 Task: Check current mortgage rates for homes with a loan balance of $350,000.
Action: Mouse moved to (824, 154)
Screenshot: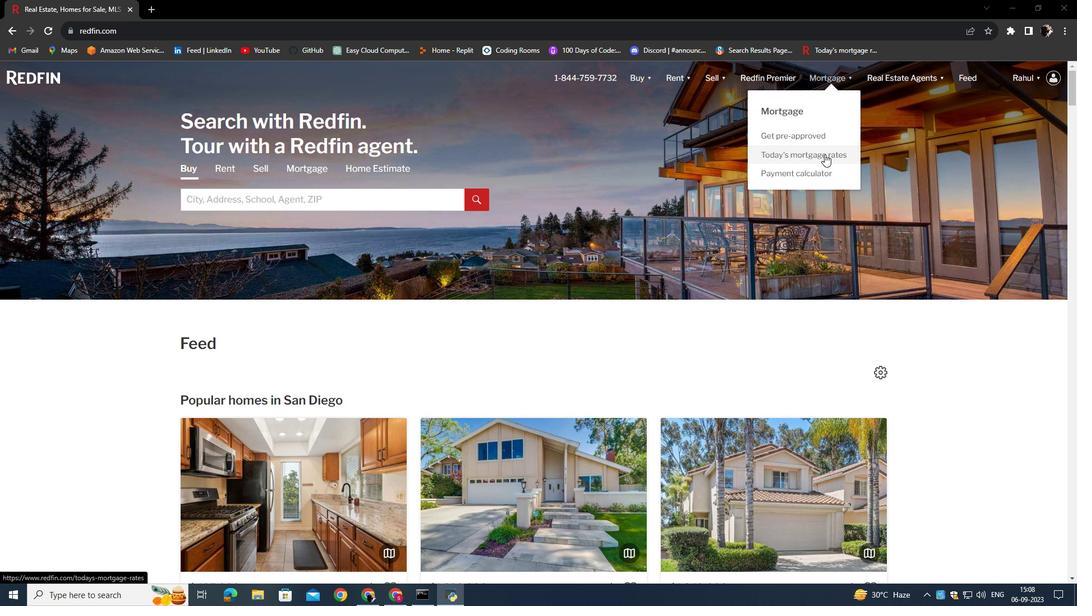 
Action: Mouse pressed left at (824, 154)
Screenshot: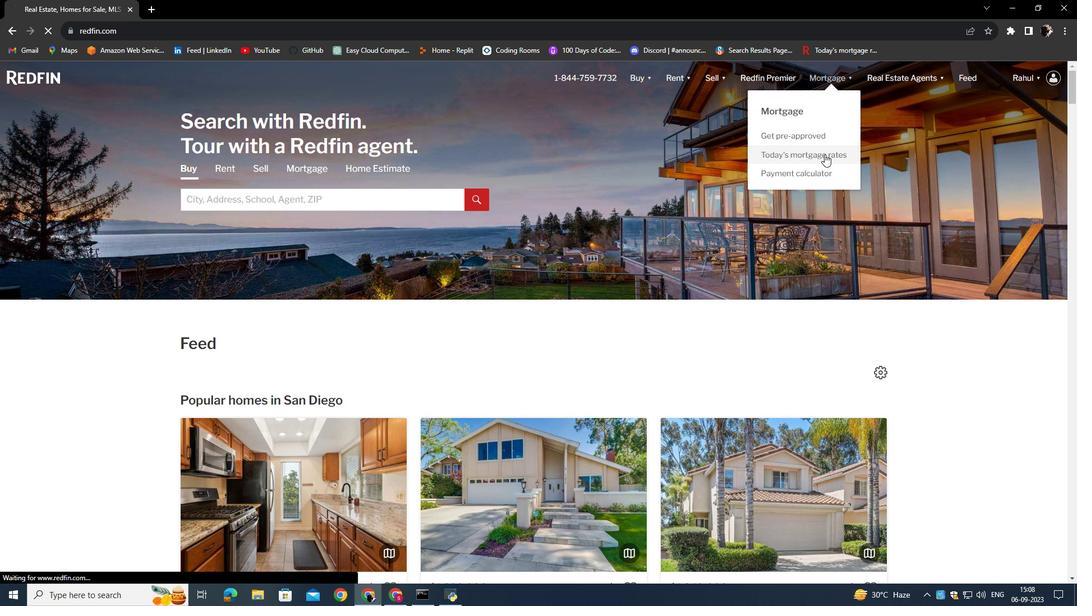 
Action: Mouse moved to (401, 303)
Screenshot: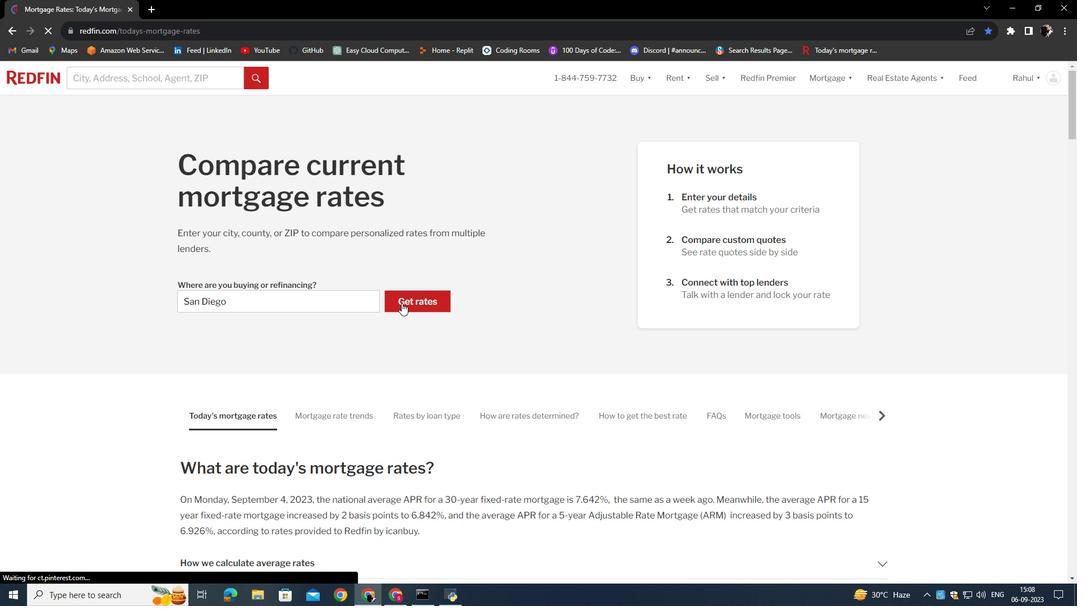 
Action: Mouse pressed left at (401, 303)
Screenshot: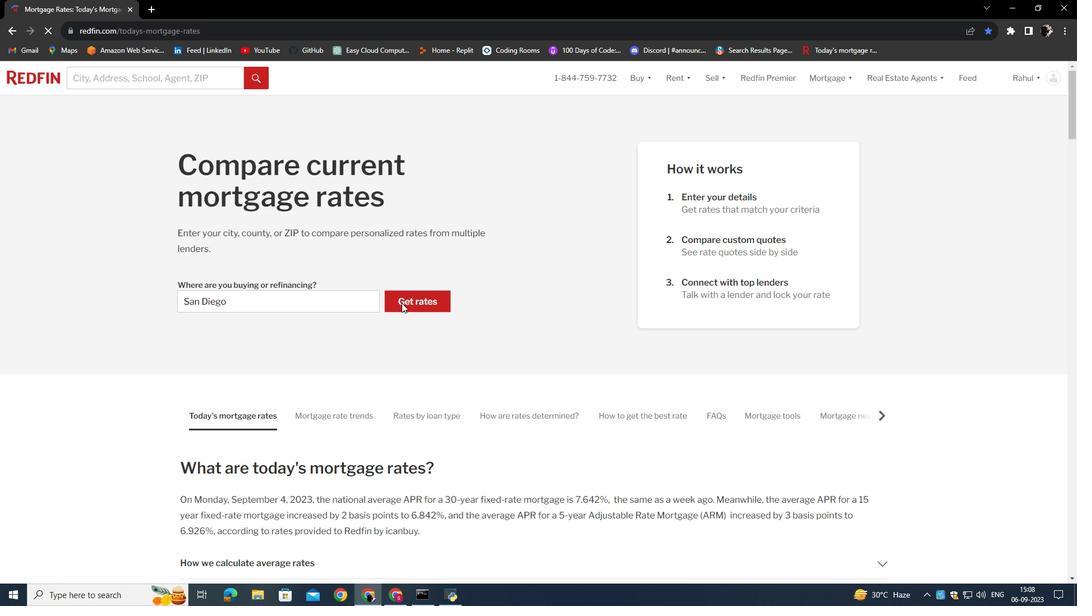 
Action: Mouse moved to (279, 216)
Screenshot: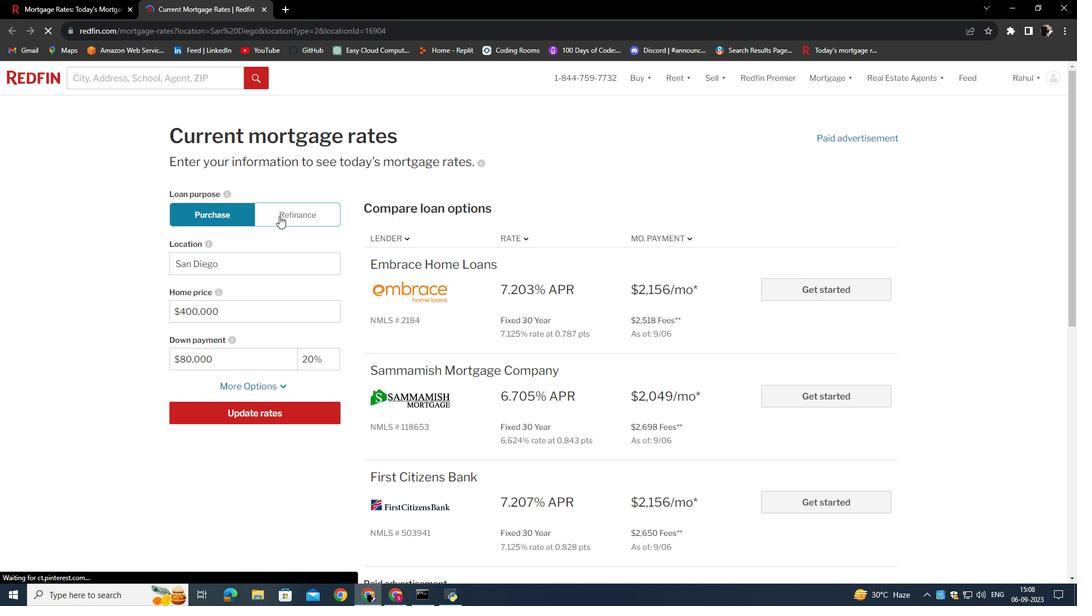 
Action: Mouse pressed left at (279, 216)
Screenshot: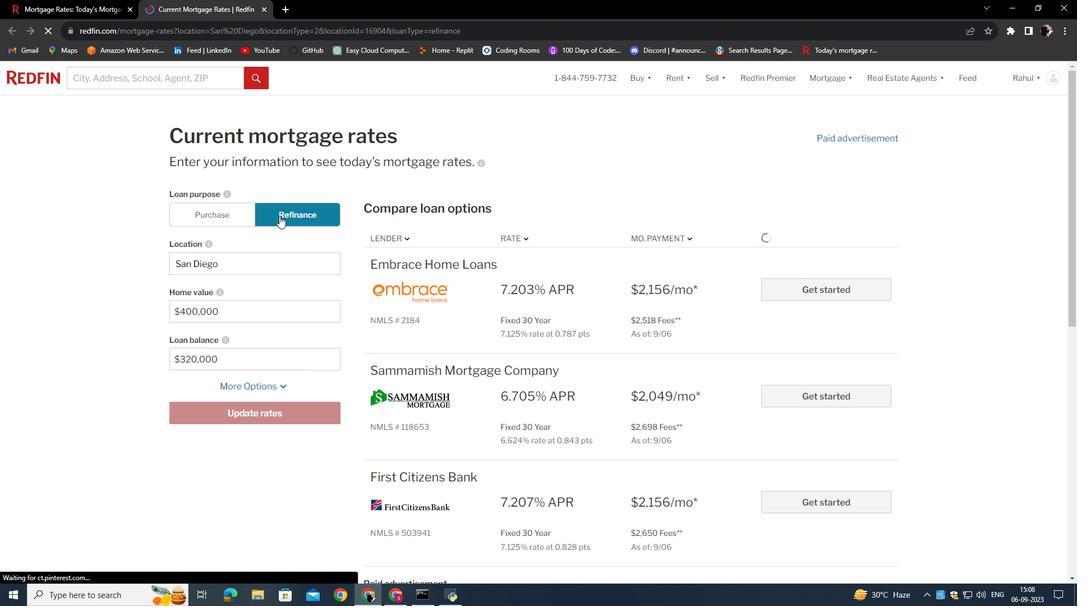 
Action: Mouse moved to (238, 349)
Screenshot: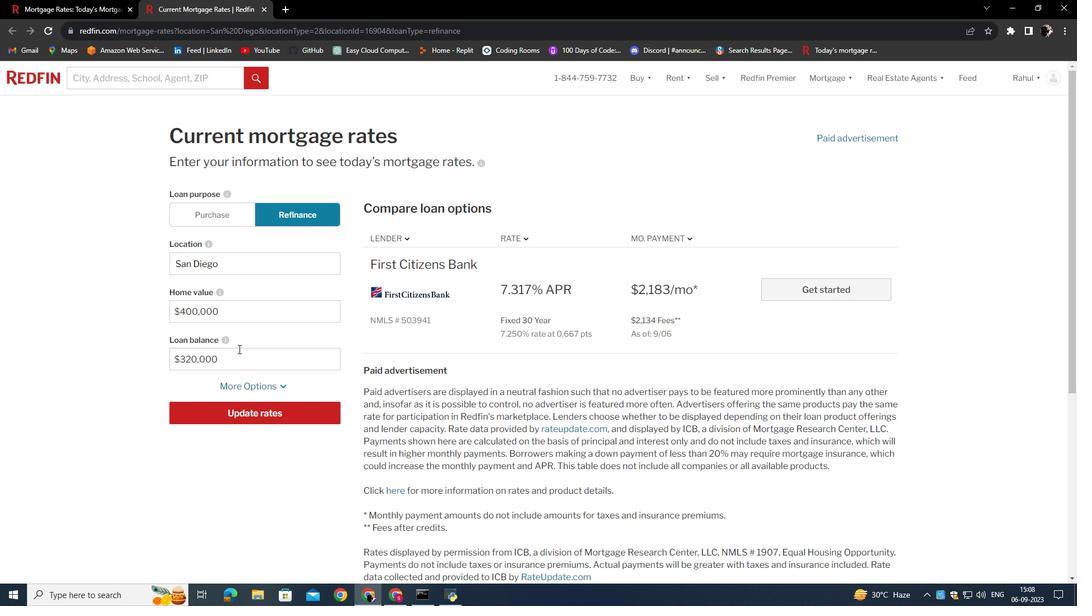 
Action: Mouse pressed left at (238, 349)
Screenshot: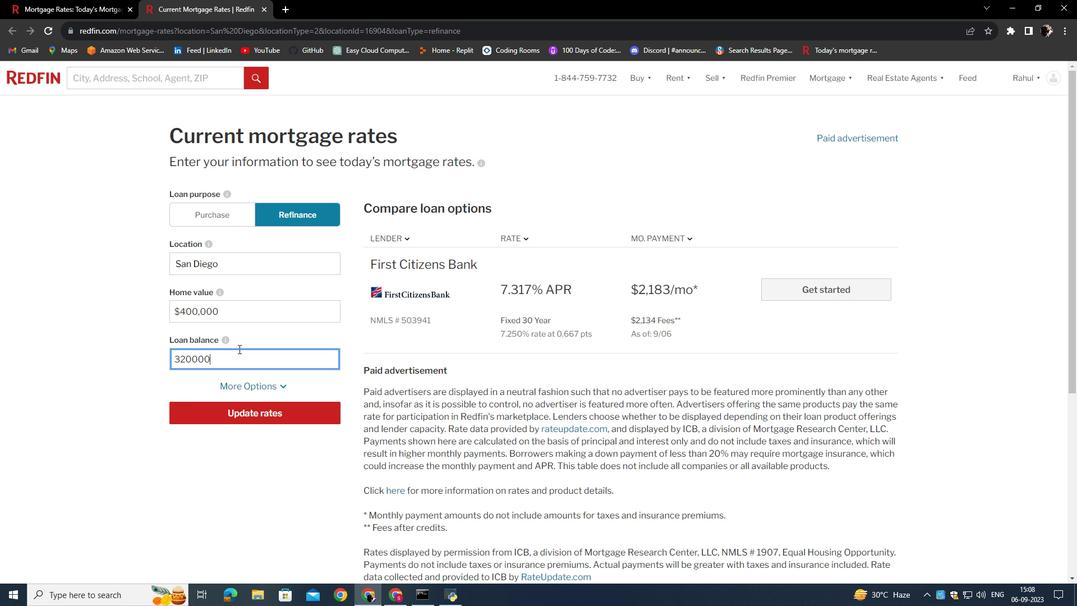 
Action: Key pressed <Key.backspace><Key.backspace><Key.backspace><Key.backspace><Key.backspace>50<Key.backspace><Key.backspace><Key.backspace>350000
Screenshot: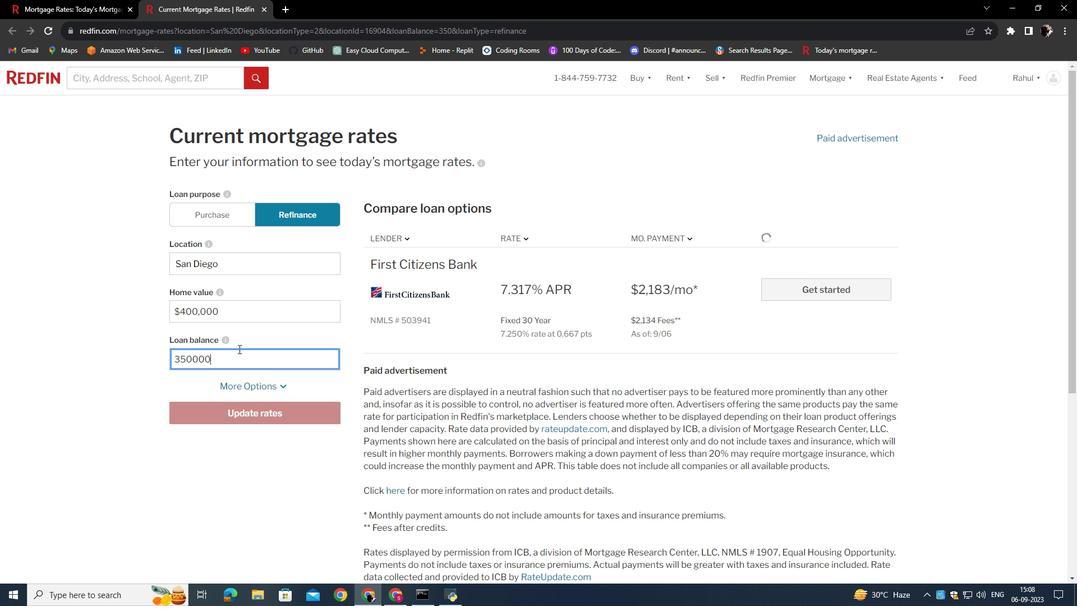 
Action: Mouse moved to (147, 374)
Screenshot: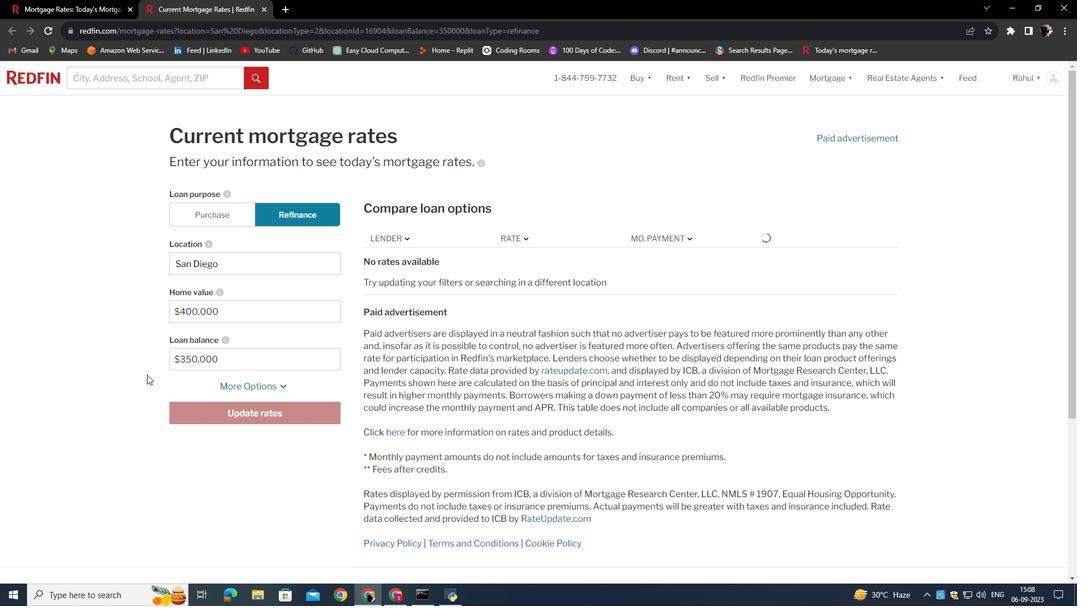 
Action: Mouse pressed left at (147, 374)
Screenshot: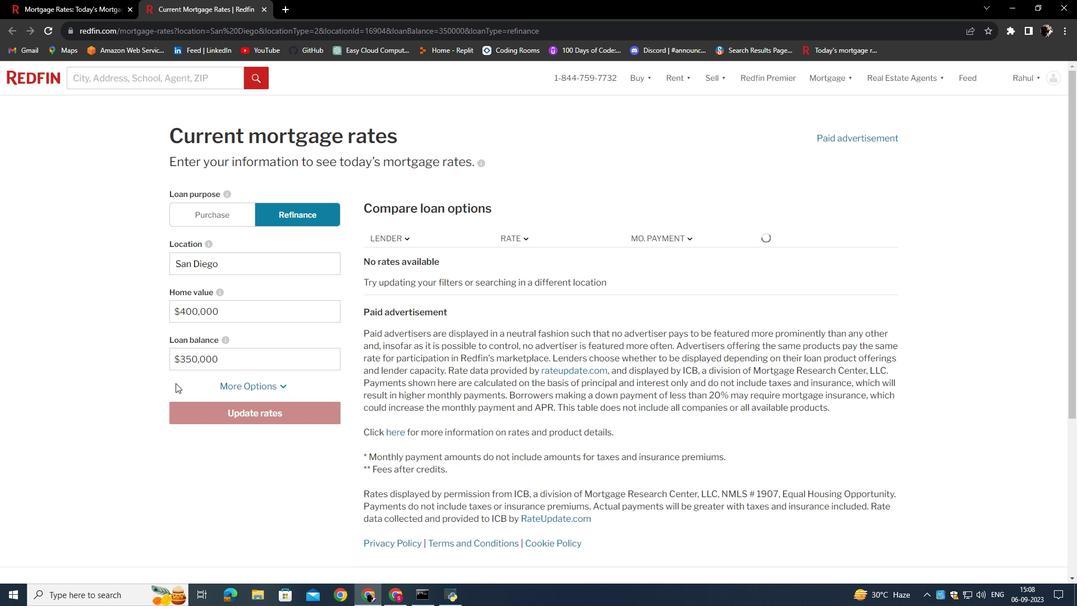 
Action: Mouse moved to (246, 415)
Screenshot: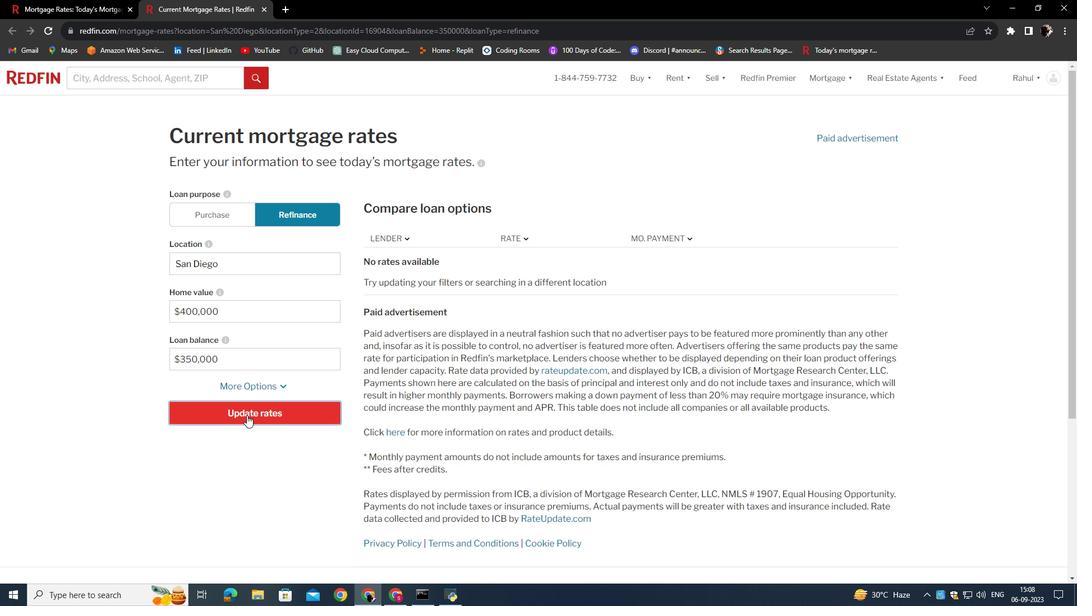 
Action: Mouse pressed left at (246, 415)
Screenshot: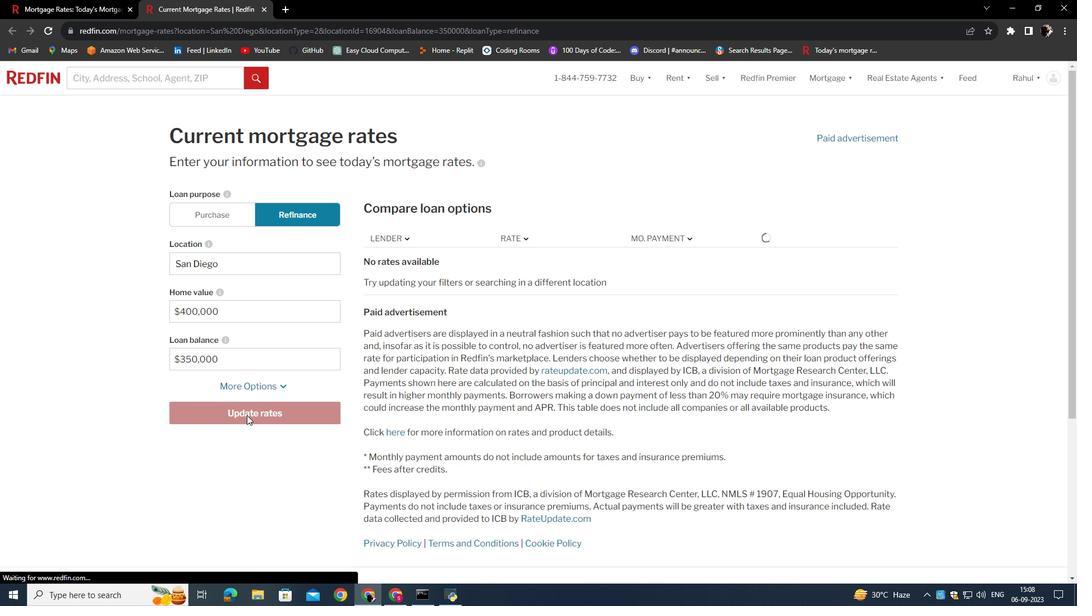 
Action: Mouse moved to (597, 308)
Screenshot: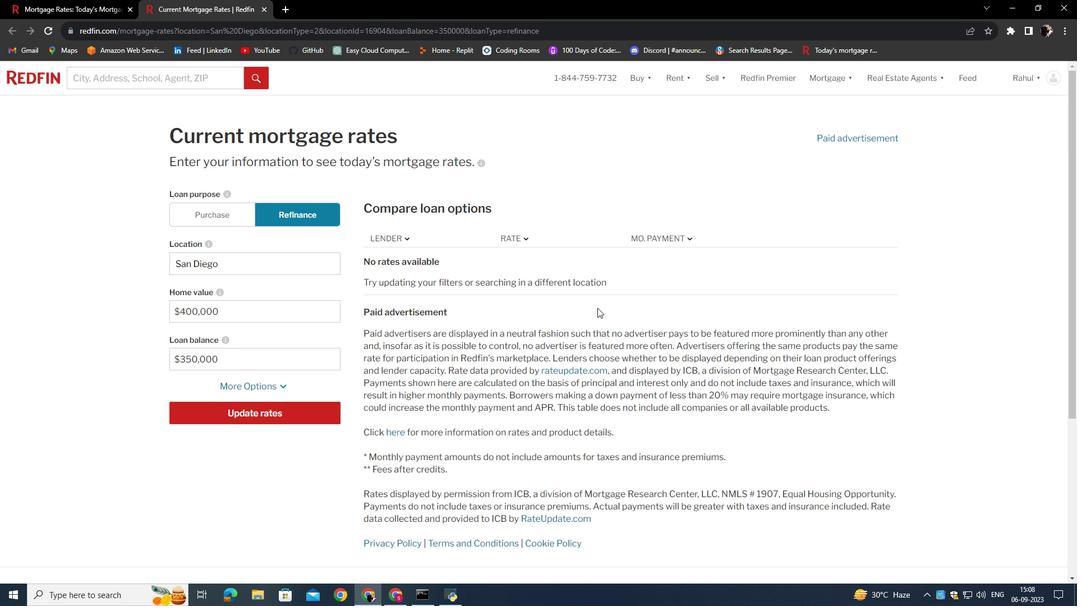 
Action: Mouse scrolled (597, 308) with delta (0, 0)
Screenshot: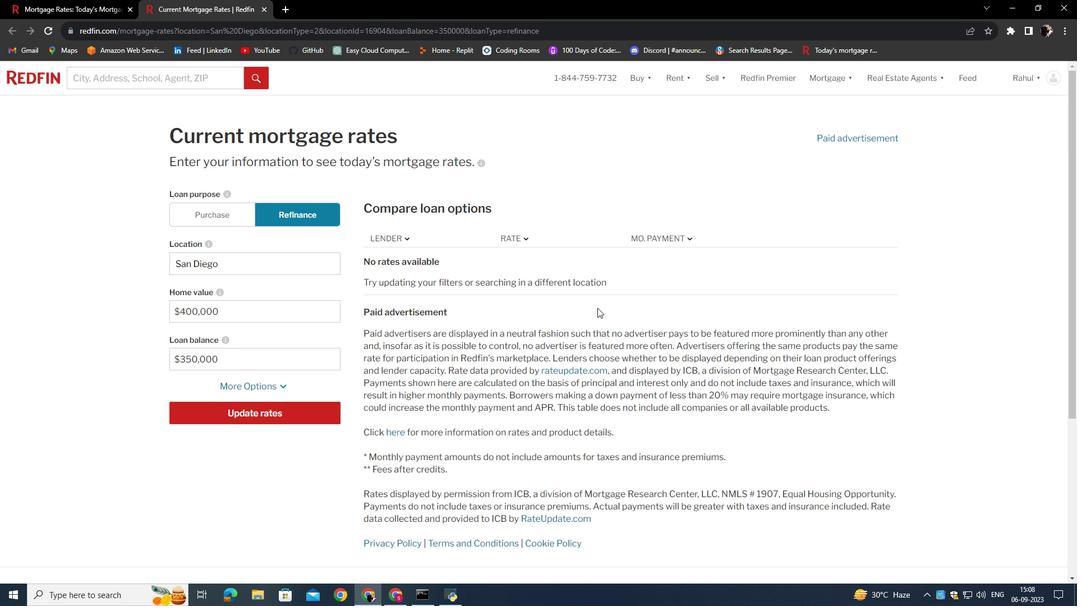 
Action: Mouse scrolled (597, 308) with delta (0, 0)
Screenshot: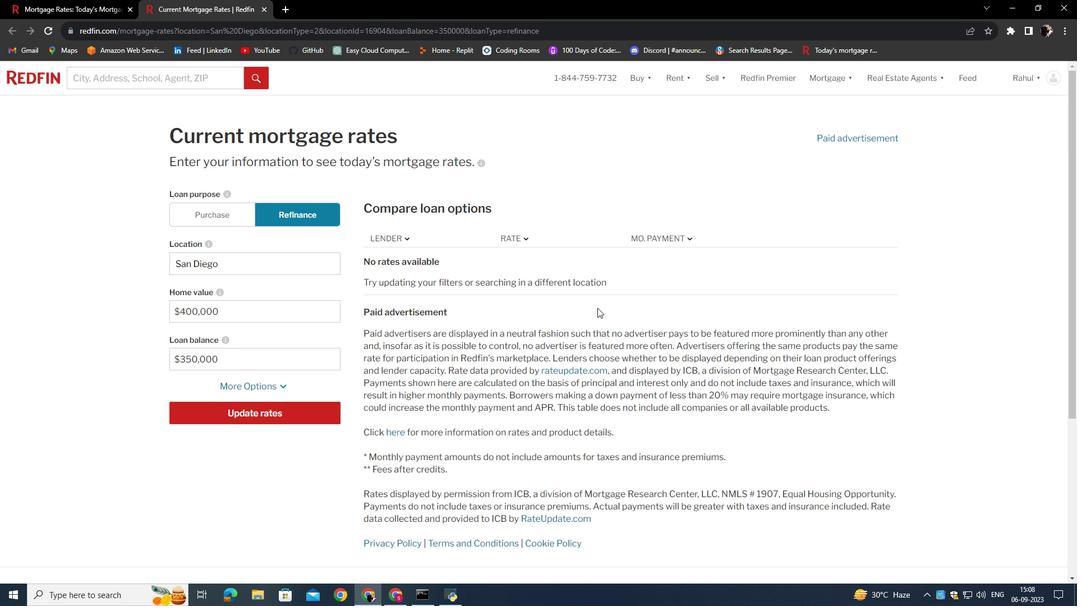 
Action: Mouse scrolled (597, 308) with delta (0, 0)
Screenshot: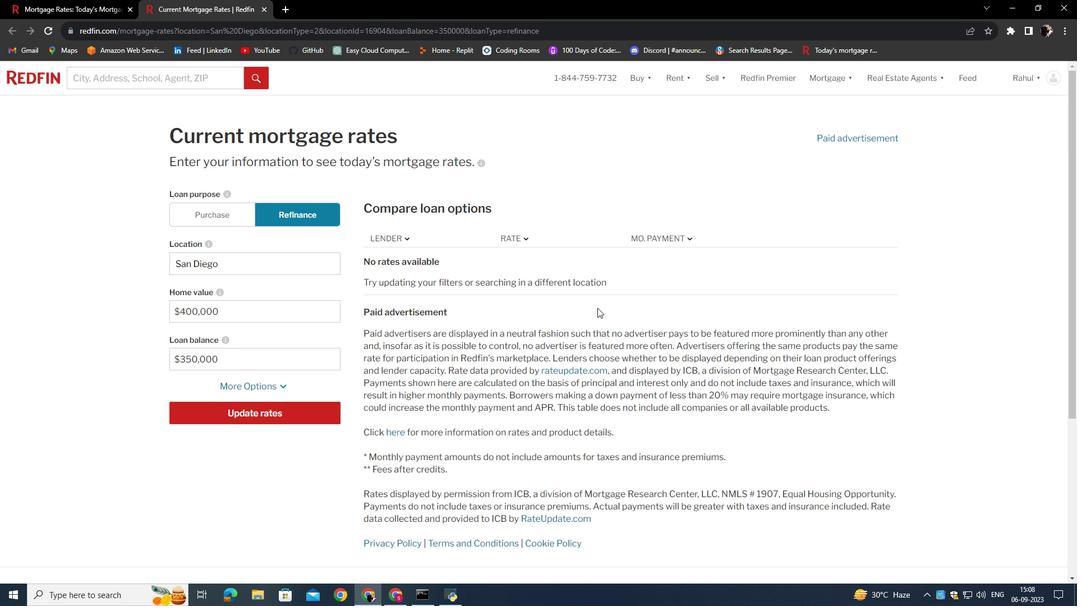 
